 Task: Take a screenshot of a thrilling action scene from a movie you are watching in VLC.
Action: Mouse moved to (185, 294)
Screenshot: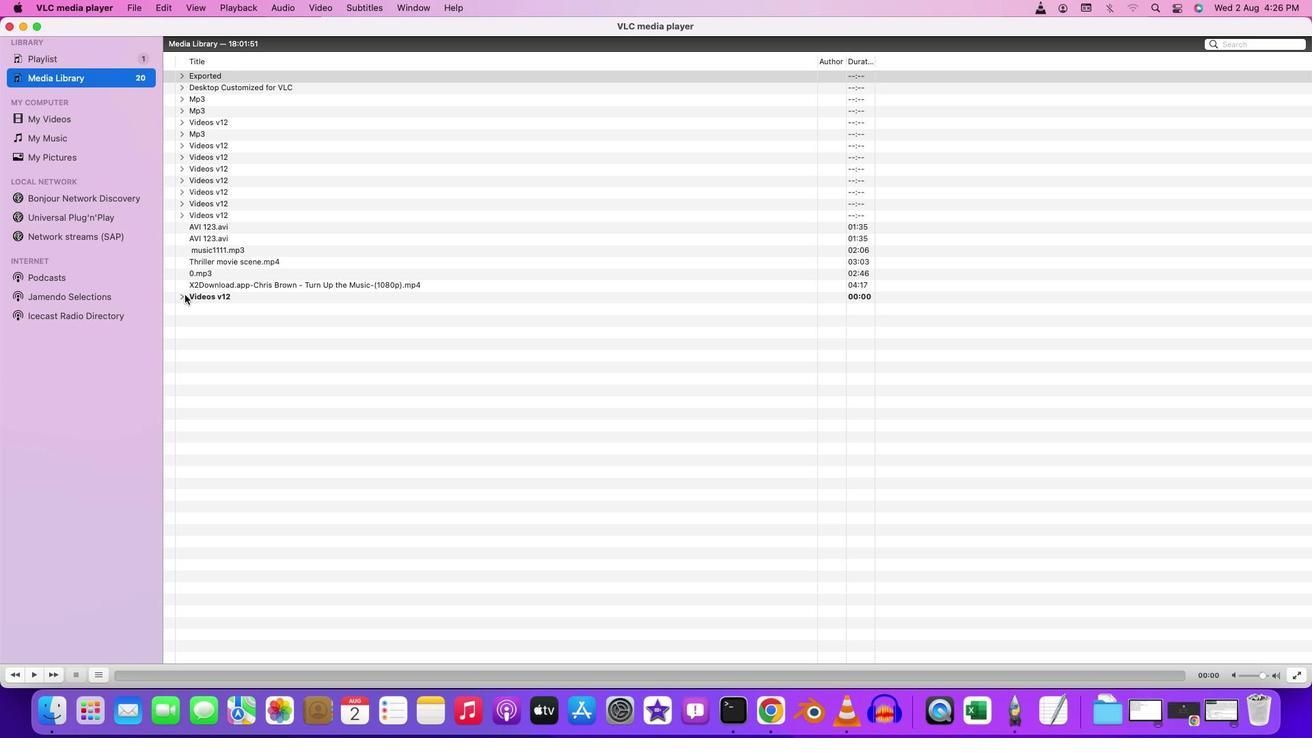 
Action: Mouse pressed left at (185, 294)
Screenshot: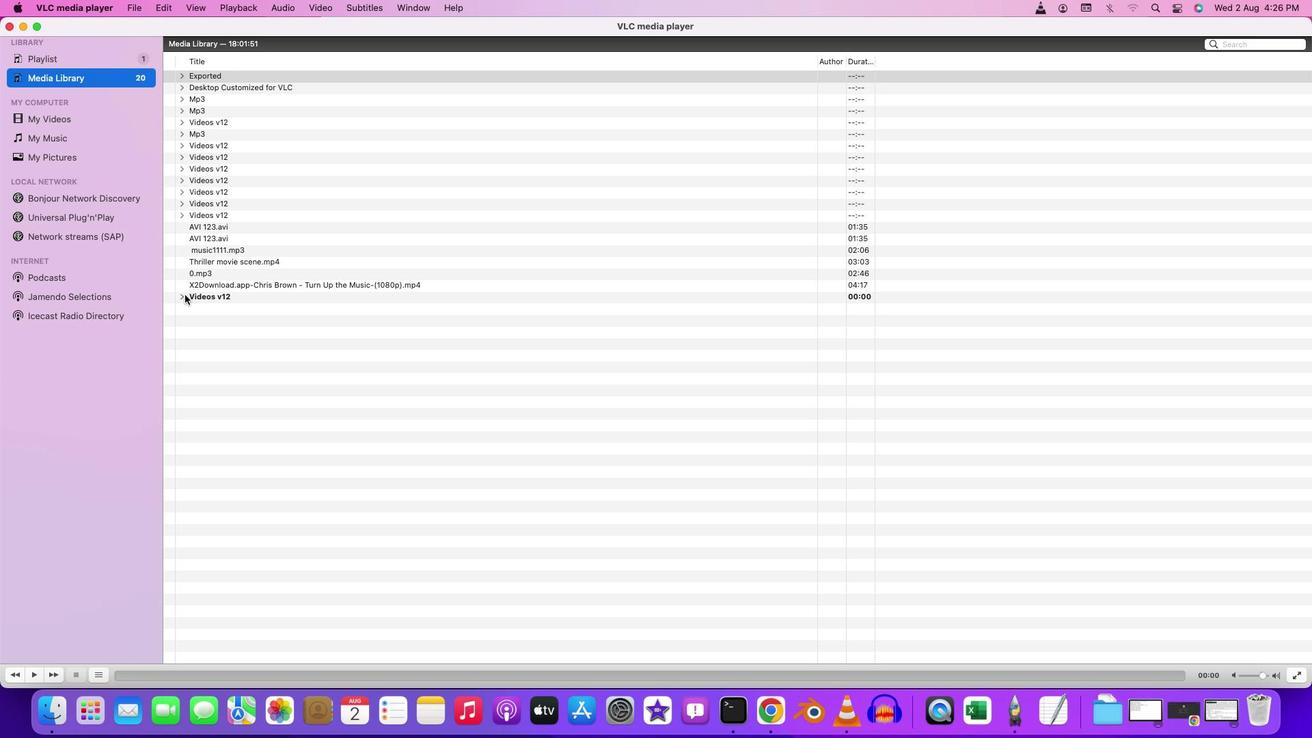 
Action: Mouse moved to (183, 294)
Screenshot: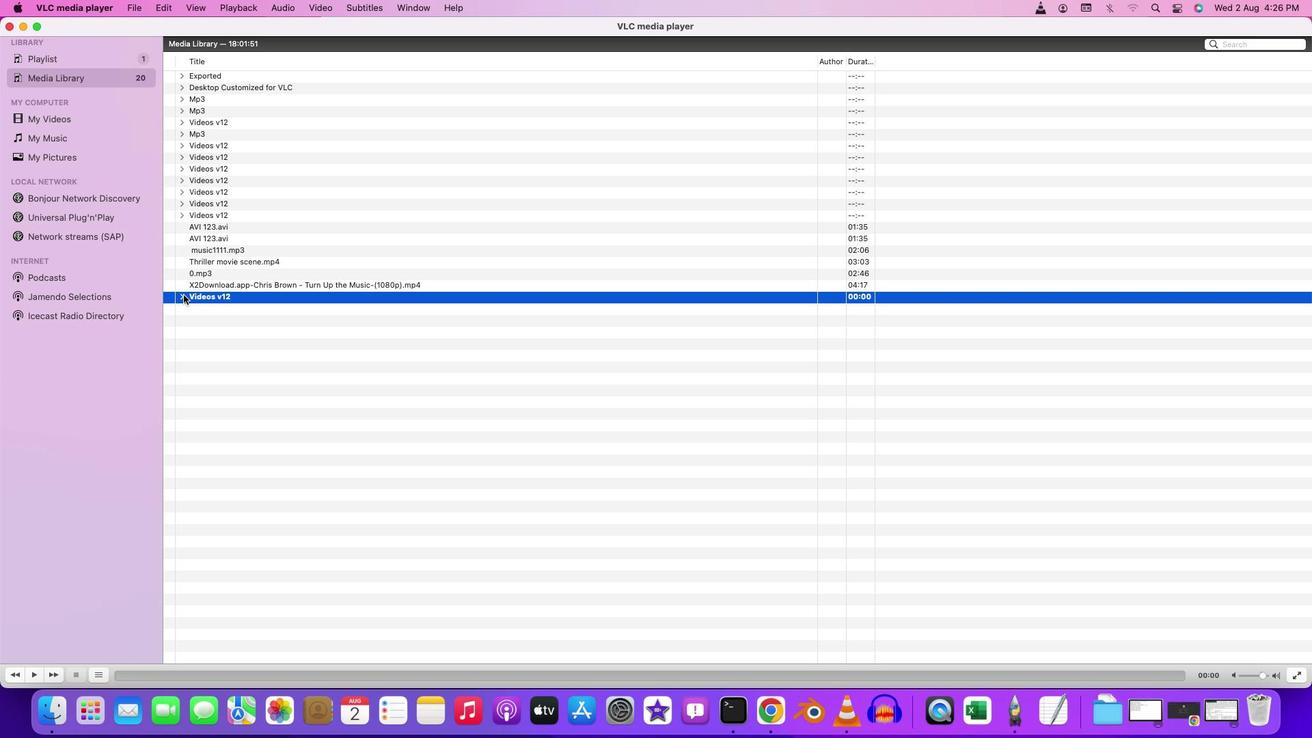 
Action: Mouse pressed left at (183, 294)
Screenshot: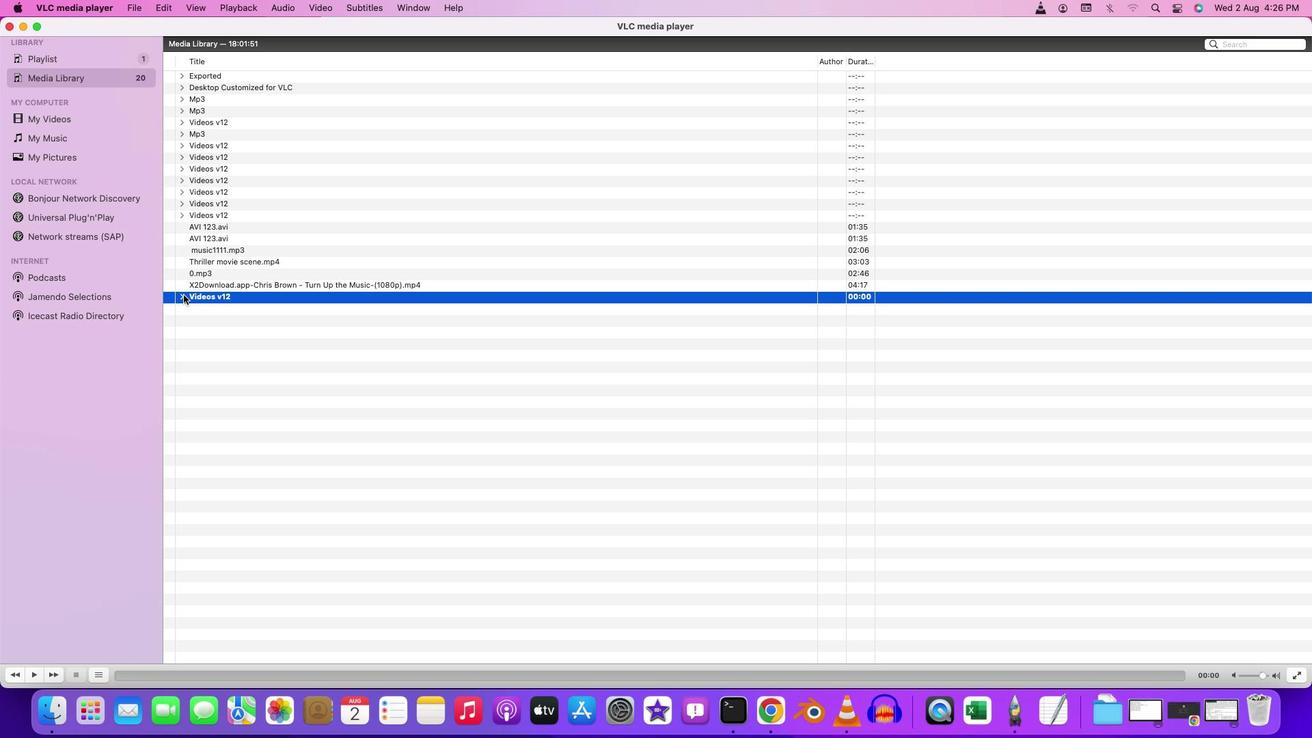
Action: Mouse moved to (657, 416)
Screenshot: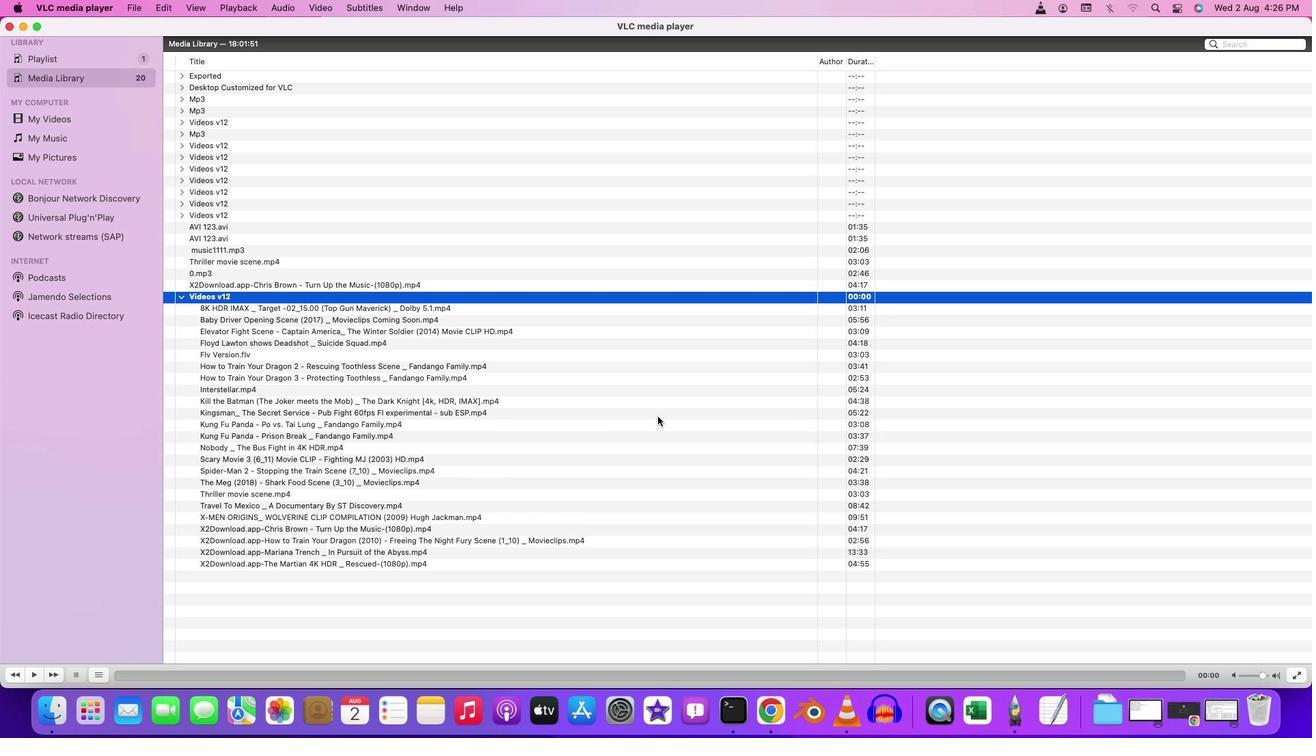 
Action: Mouse pressed left at (657, 416)
Screenshot: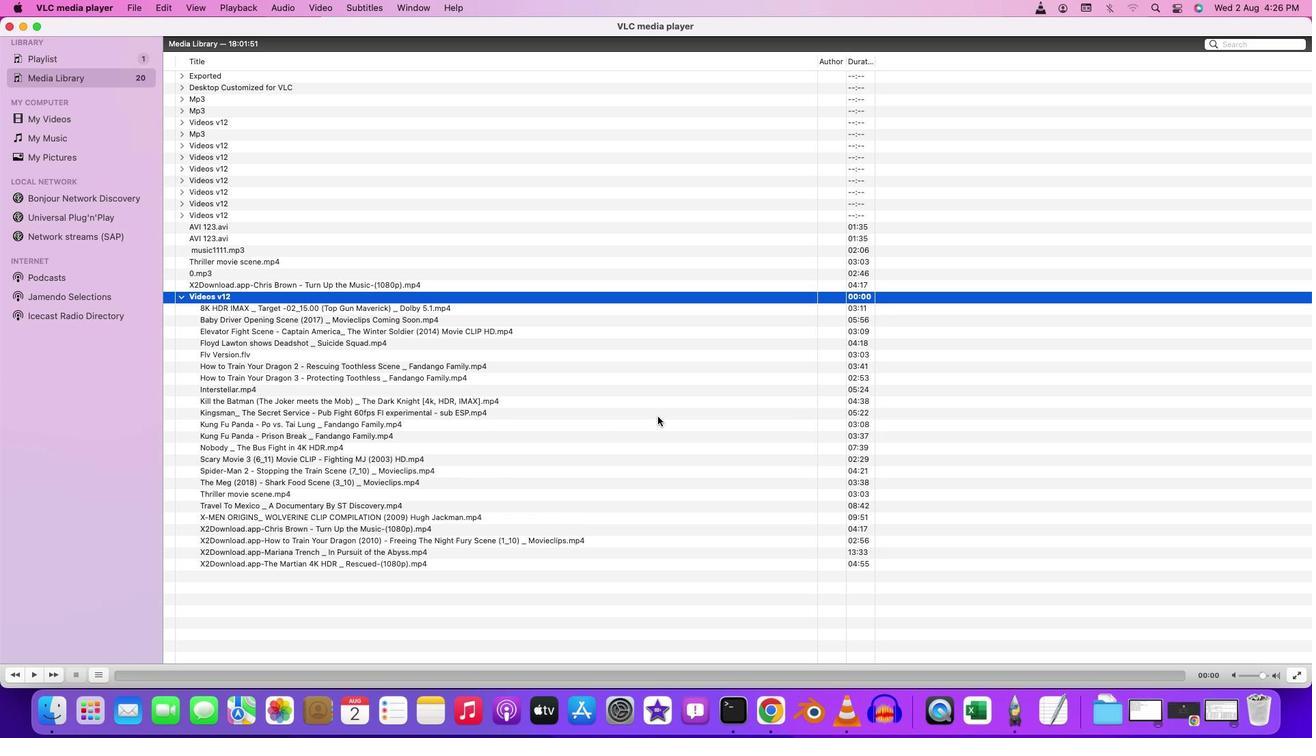 
Action: Mouse moved to (411, 413)
Screenshot: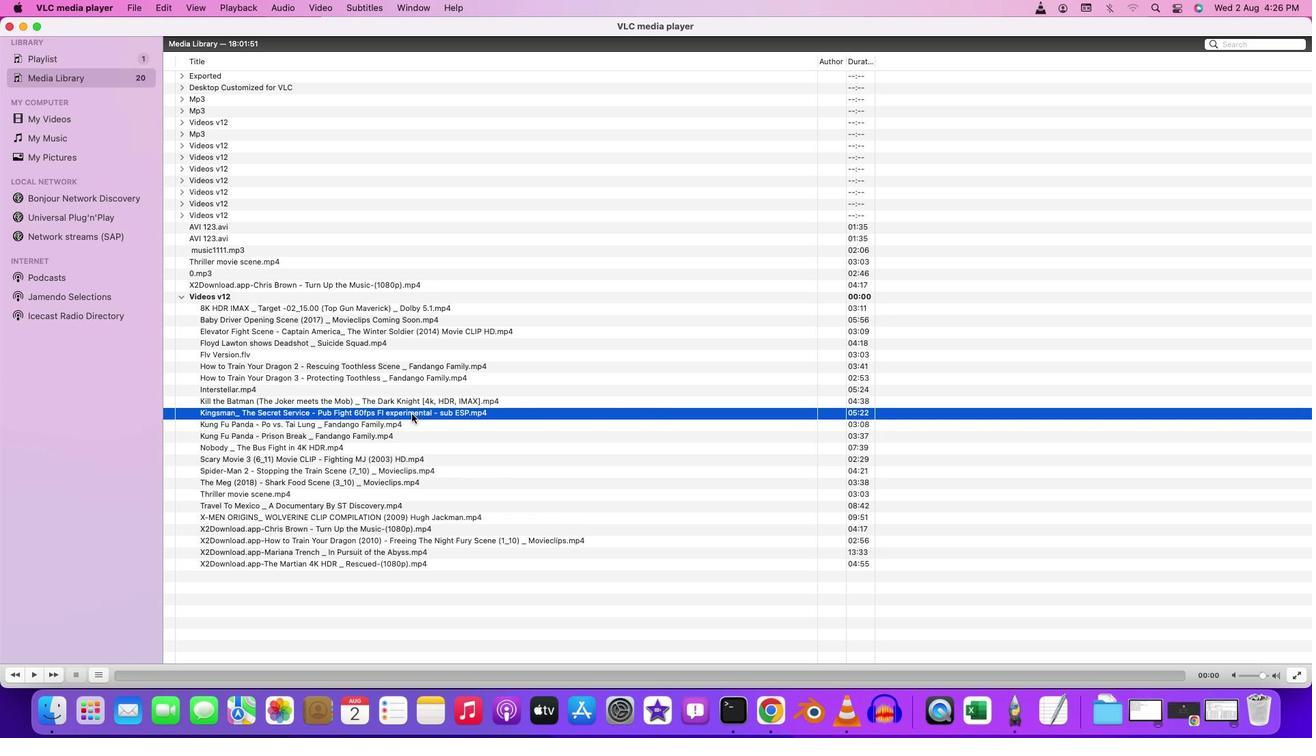 
Action: Mouse pressed left at (411, 413)
Screenshot: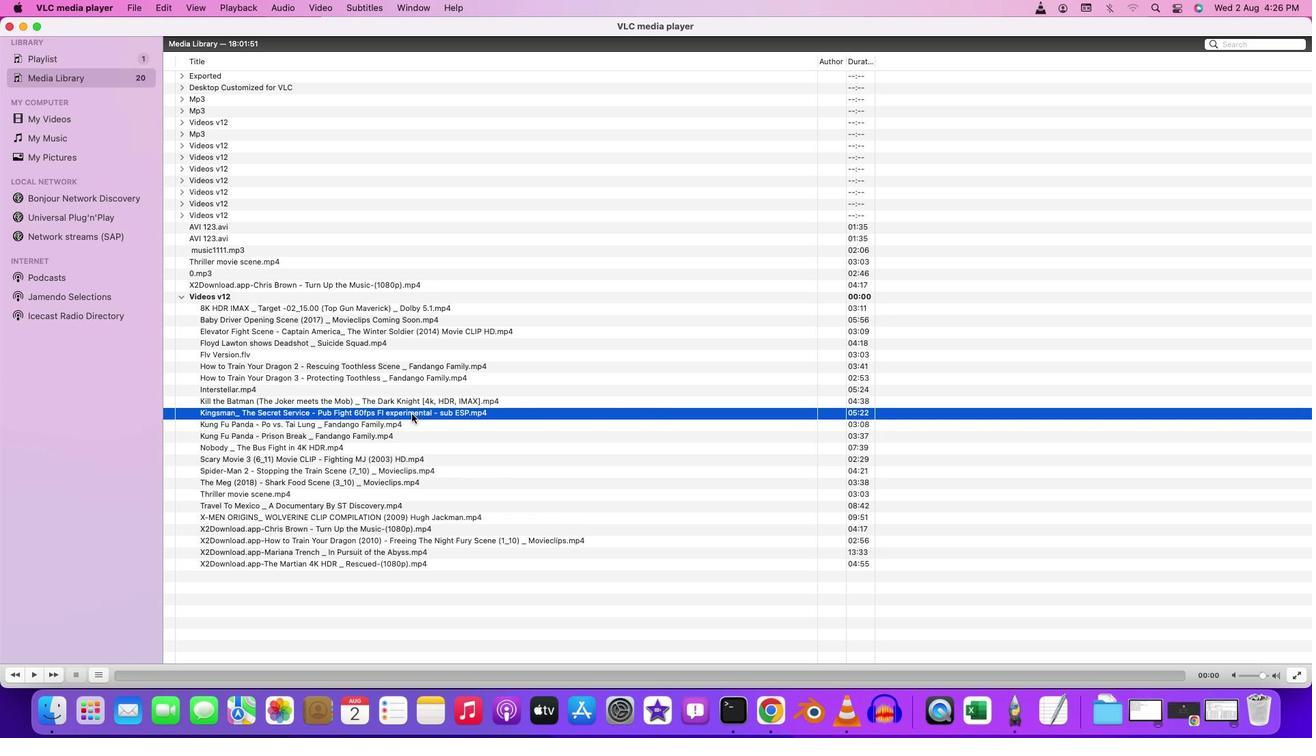
Action: Mouse pressed left at (411, 413)
Screenshot: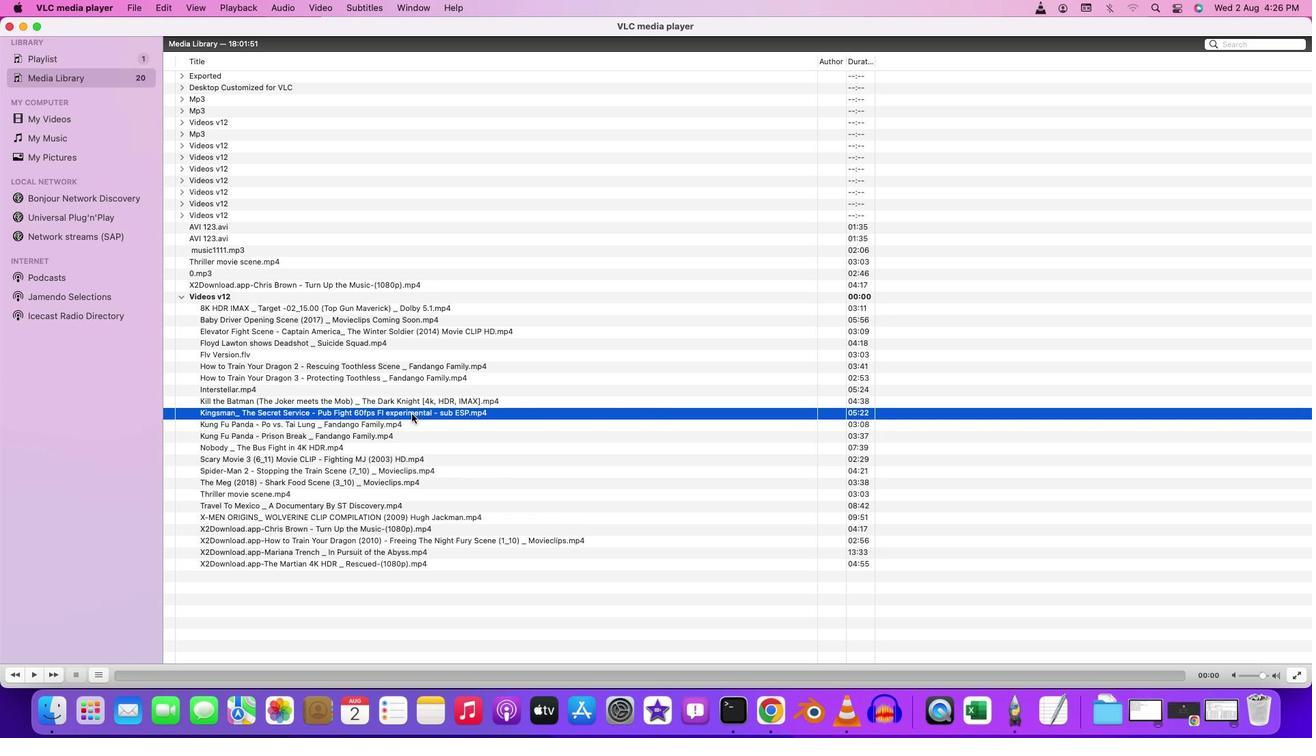 
Action: Mouse moved to (406, 334)
Screenshot: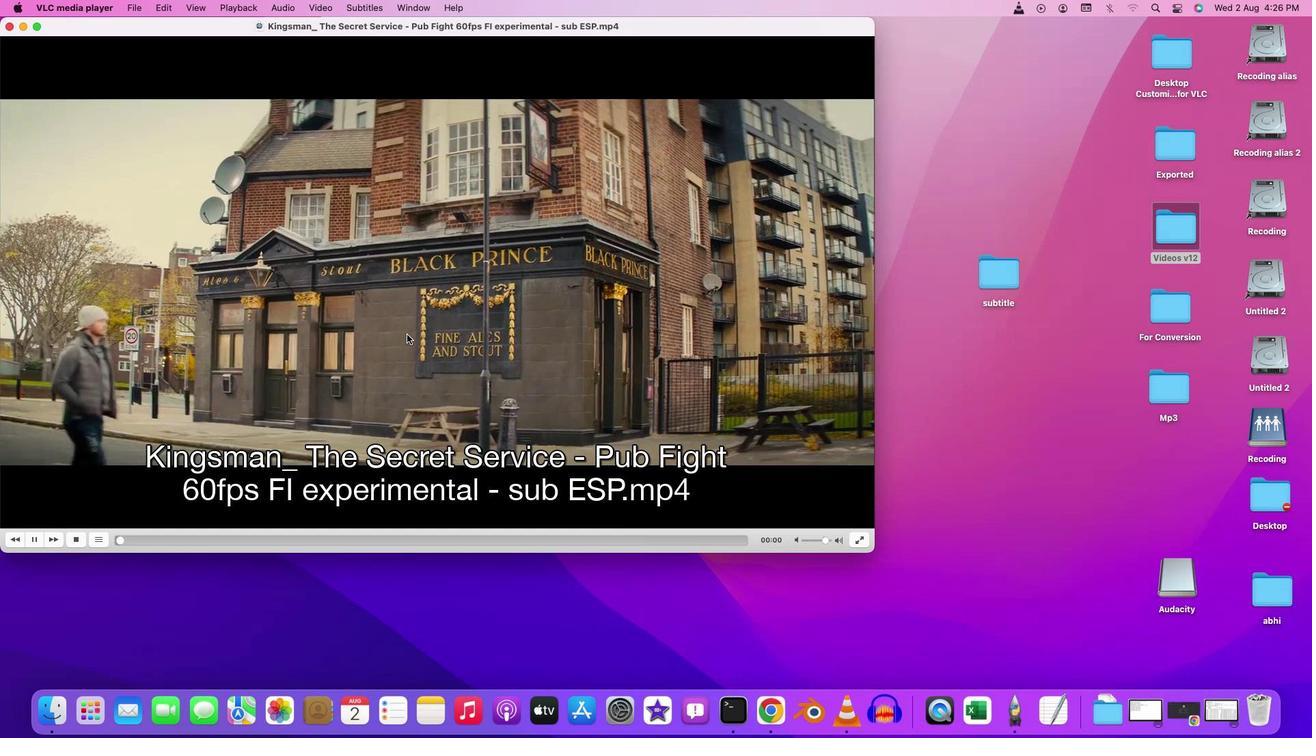 
Action: Mouse pressed left at (406, 334)
Screenshot: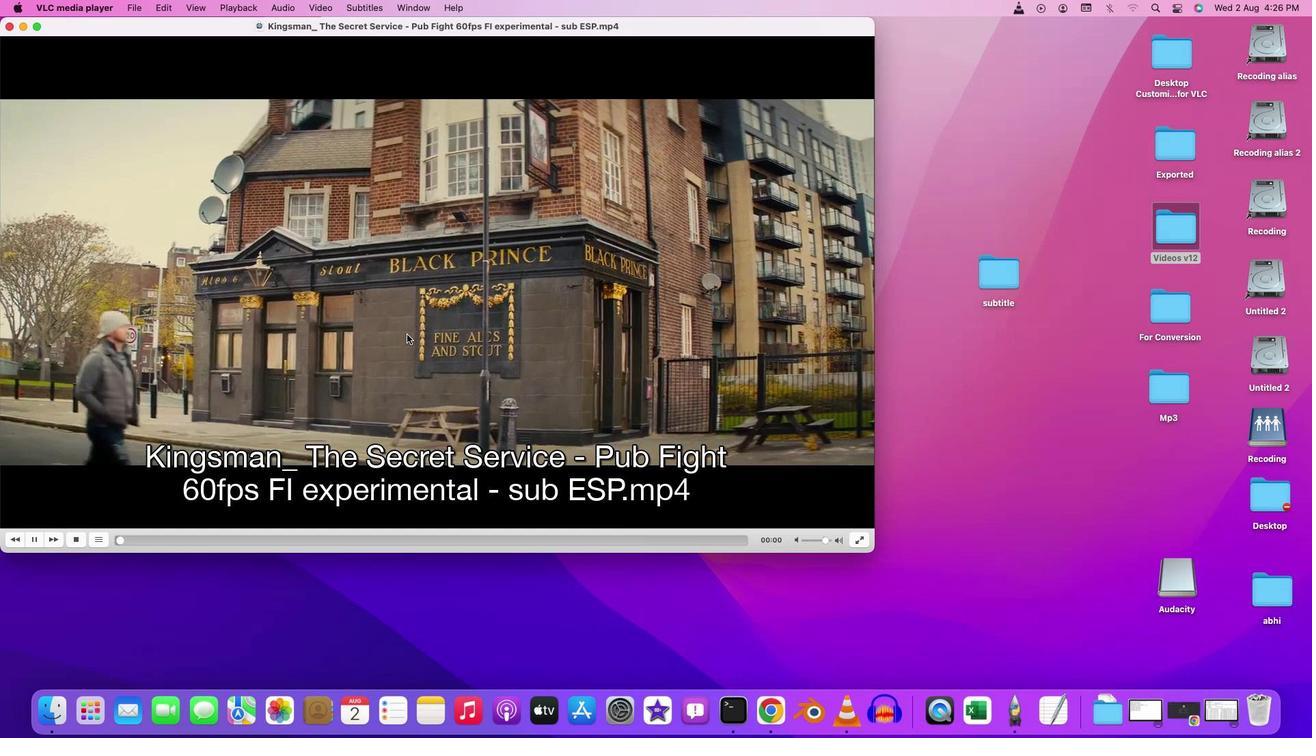 
Action: Mouse pressed left at (406, 334)
Screenshot: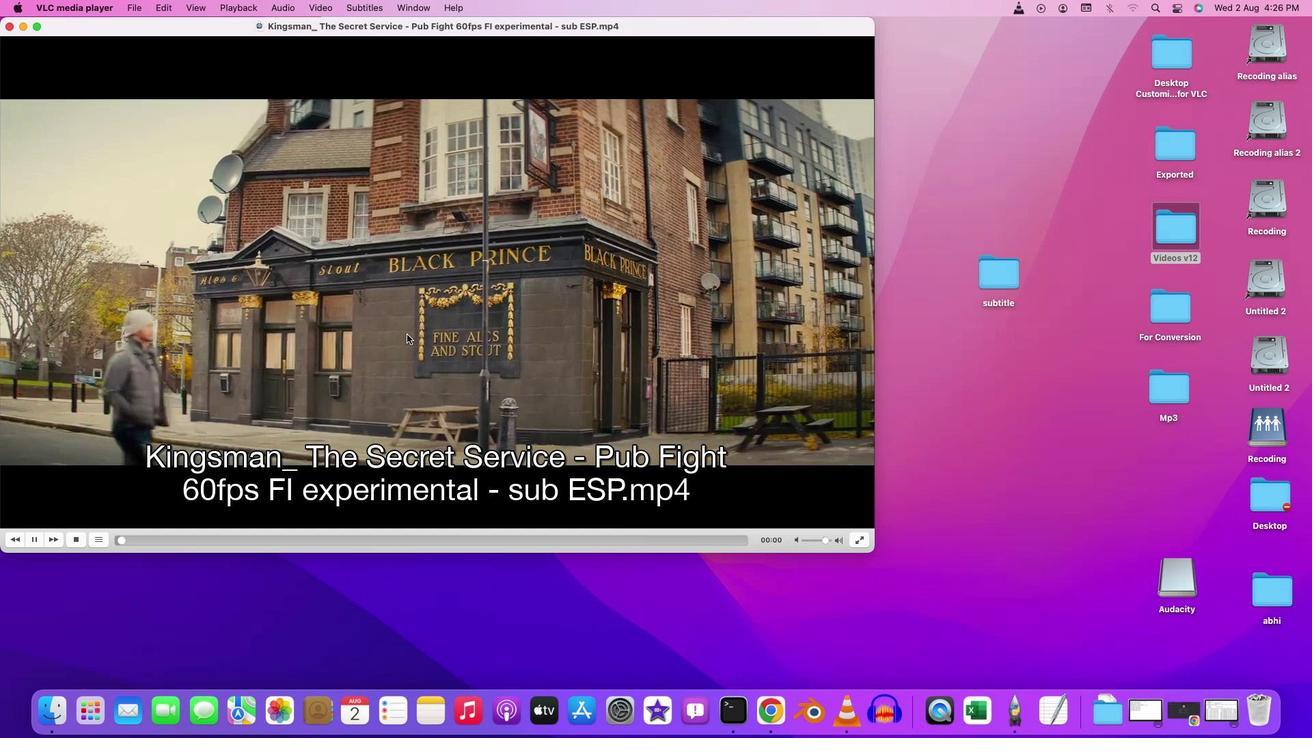 
Action: Mouse moved to (329, 5)
Screenshot: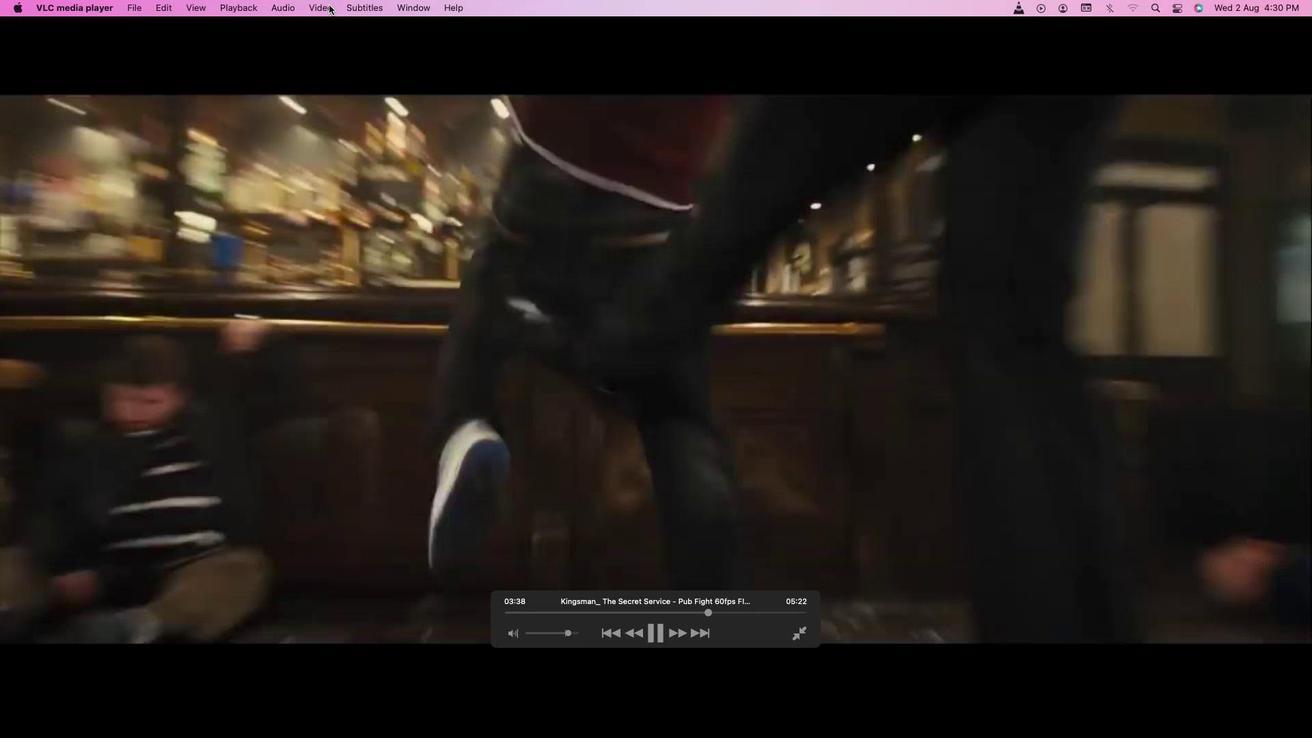 
Action: Mouse pressed left at (329, 5)
Screenshot: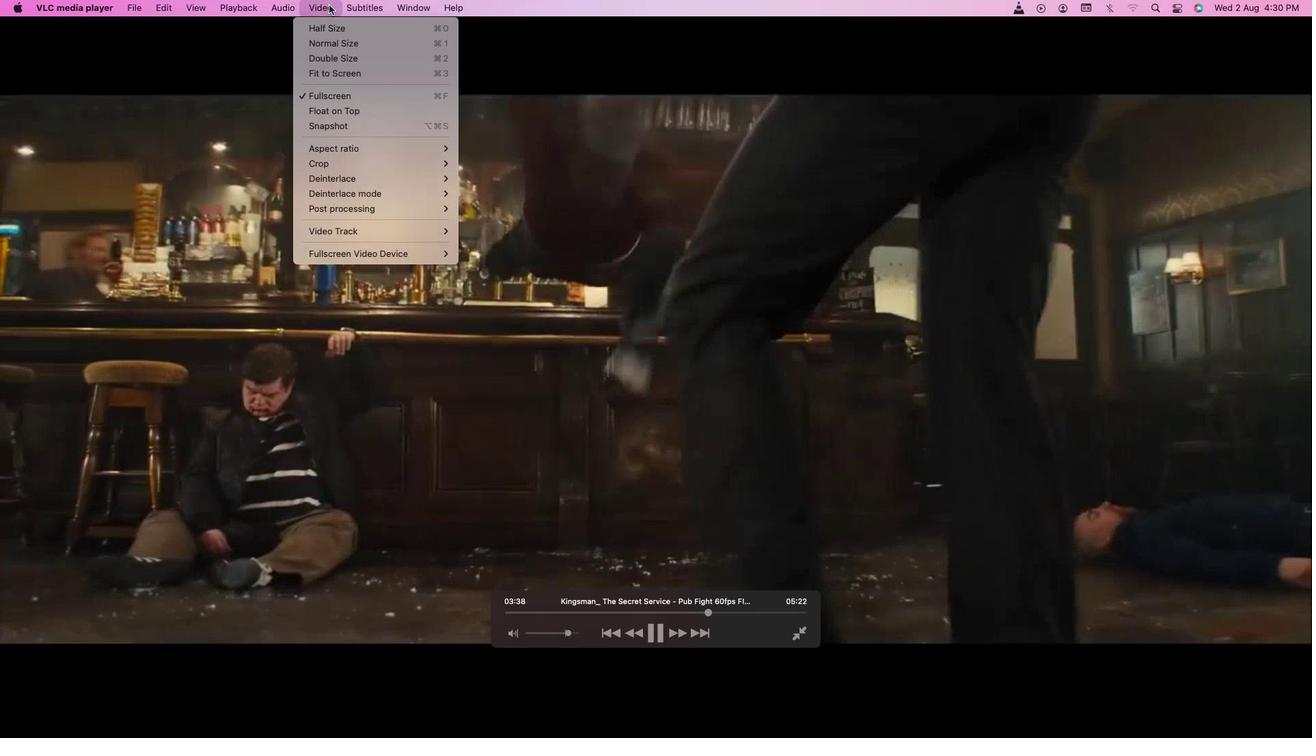 
Action: Mouse moved to (344, 129)
Screenshot: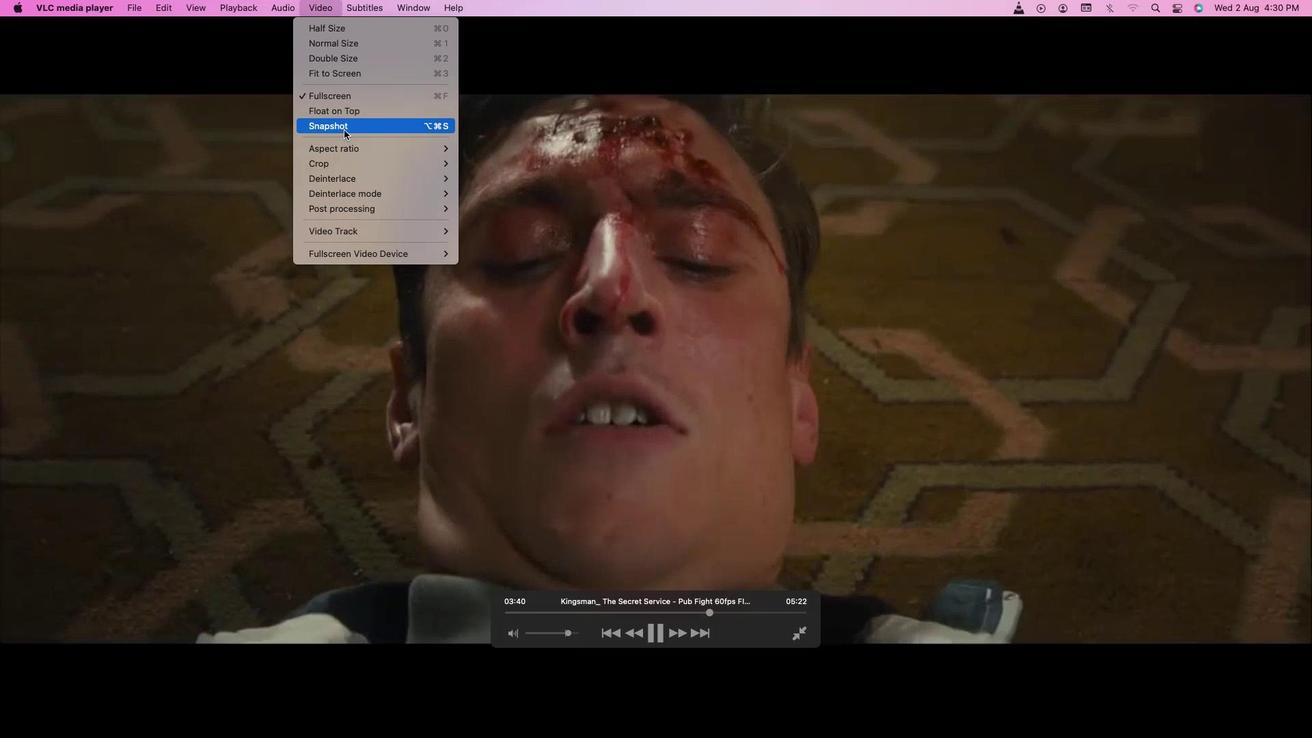 
Action: Mouse pressed left at (344, 129)
Screenshot: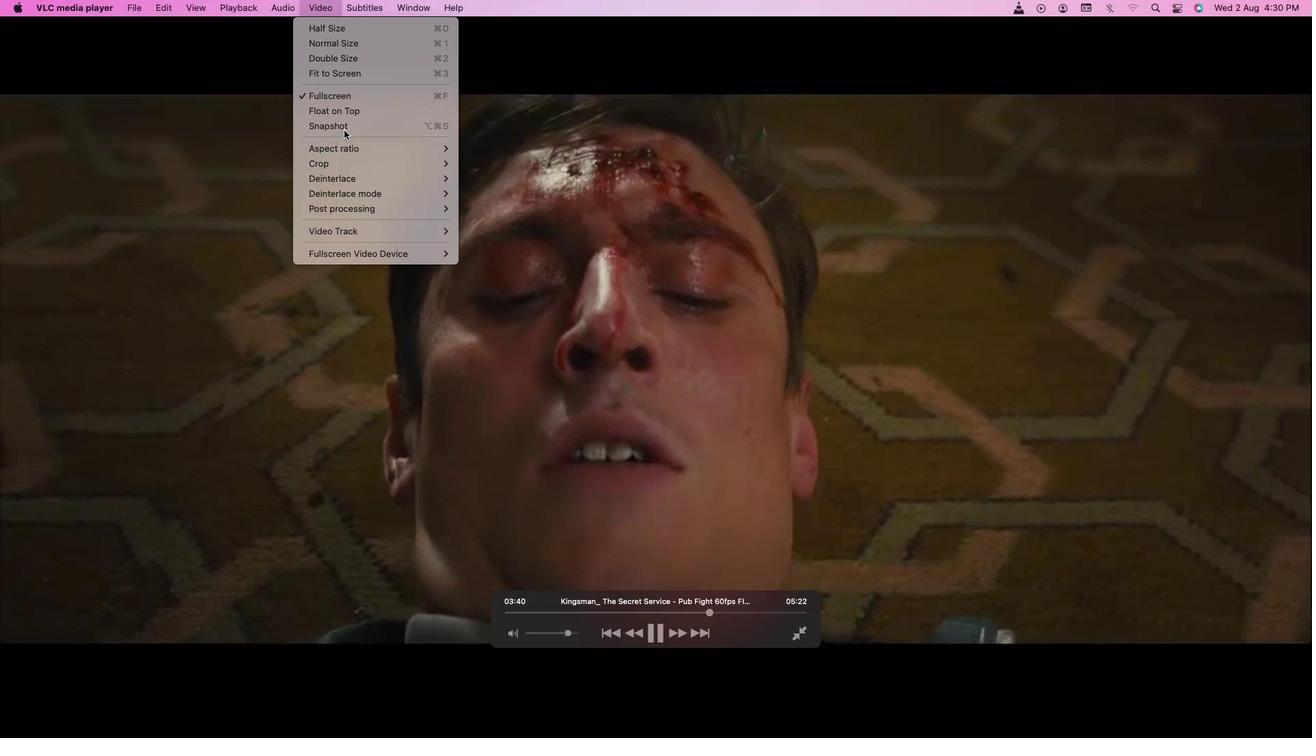 
Action: Mouse moved to (654, 632)
Screenshot: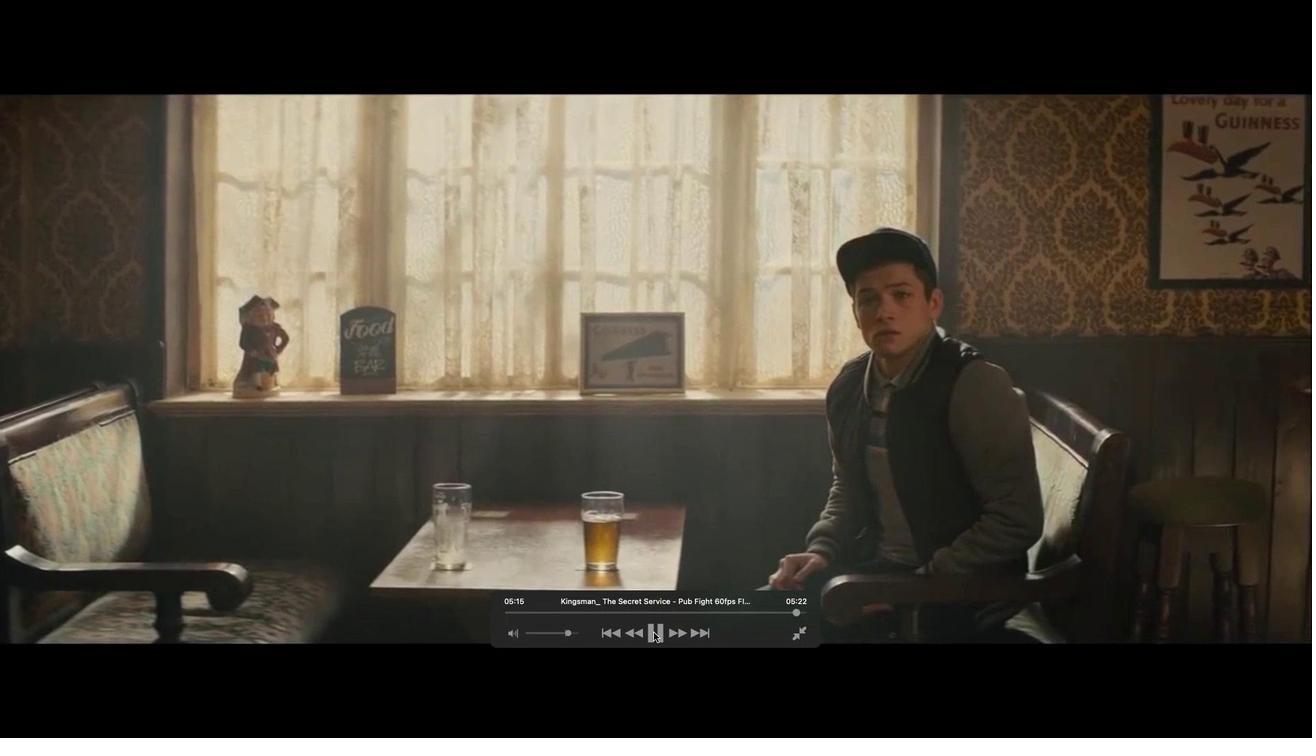 
Action: Mouse pressed left at (654, 632)
Screenshot: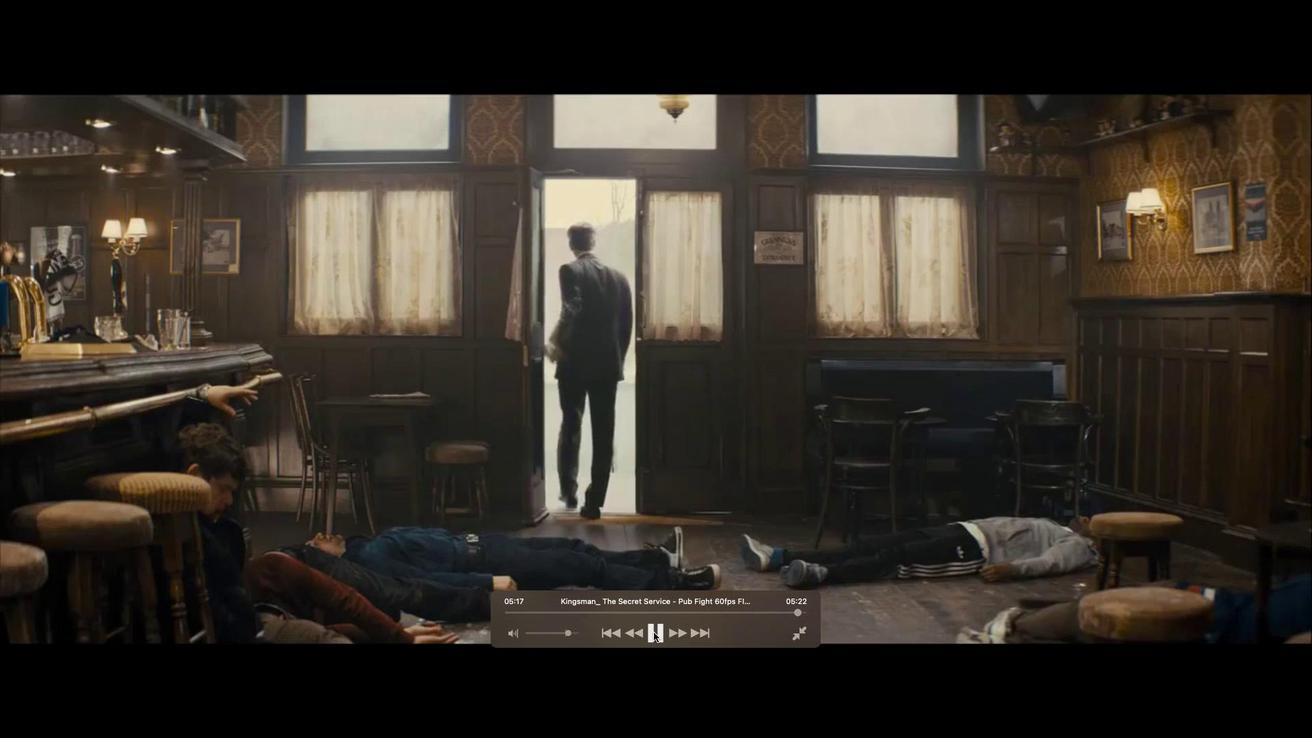 
Action: Mouse pressed left at (654, 632)
Screenshot: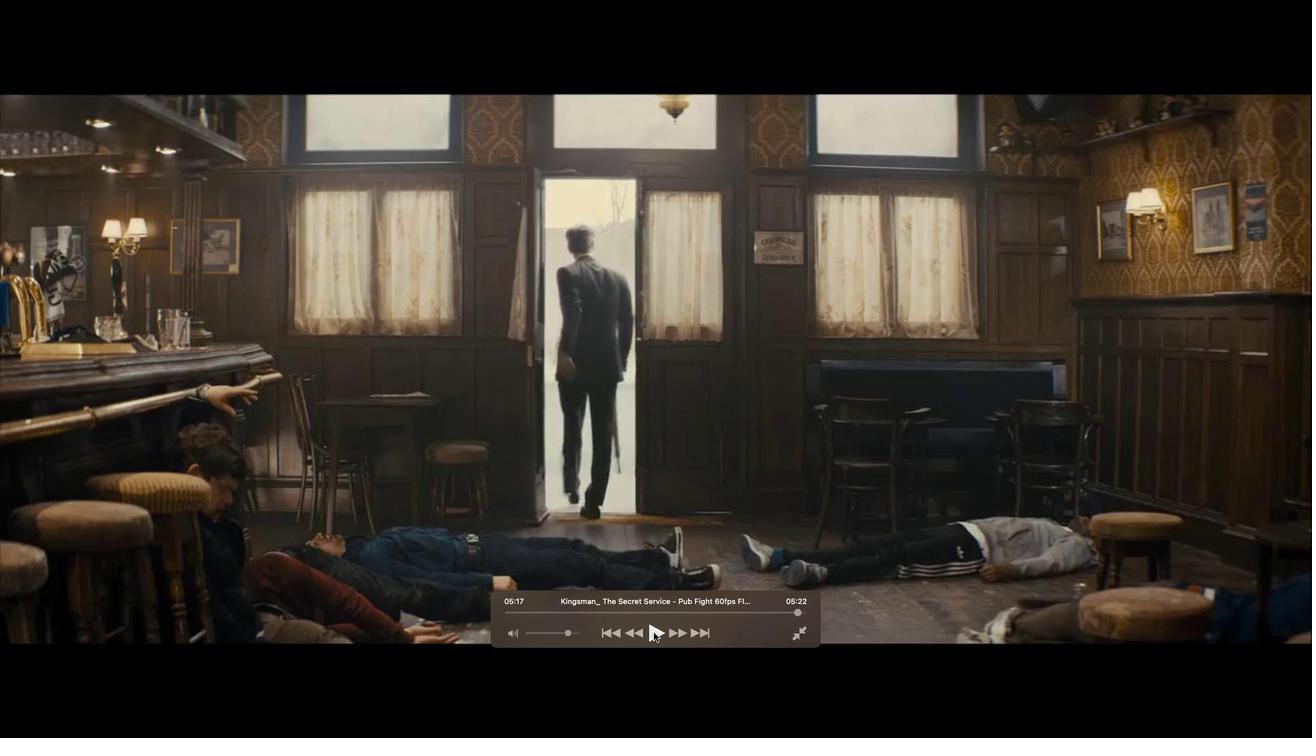 
Action: Mouse moved to (654, 633)
Screenshot: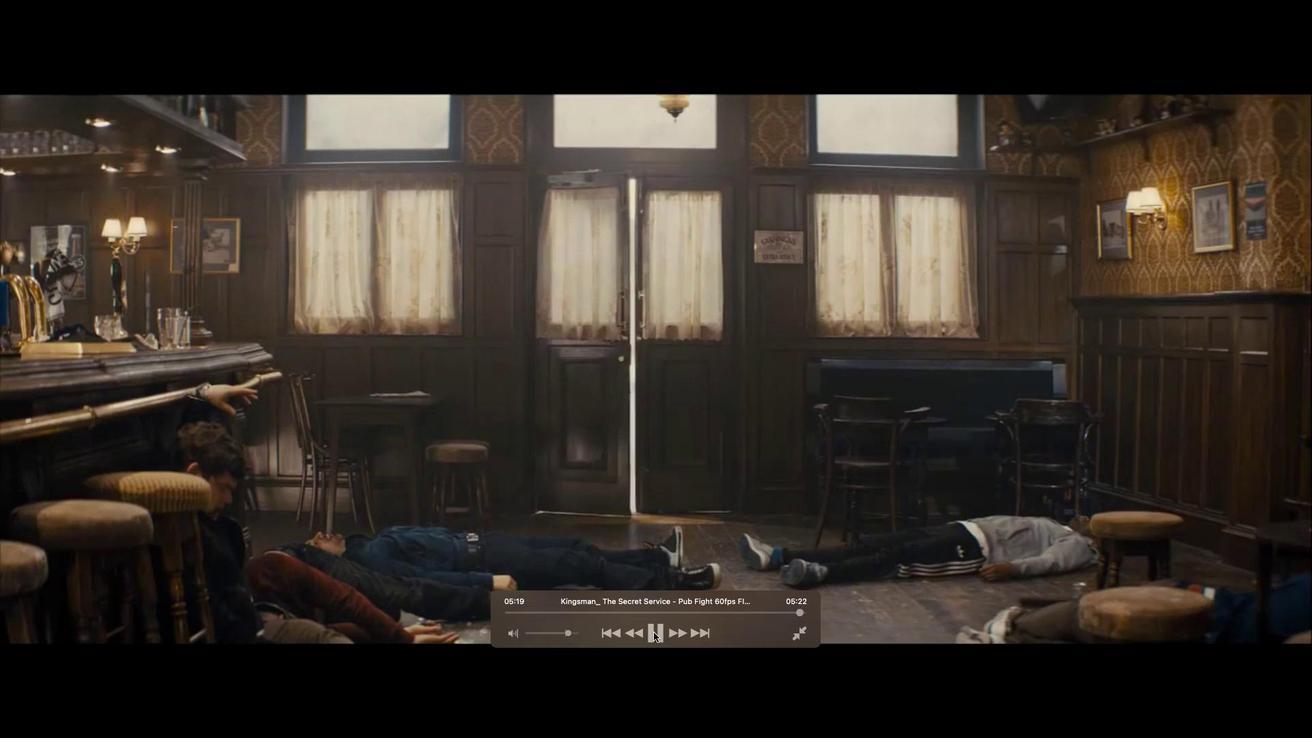 
Action: Mouse pressed left at (654, 633)
Screenshot: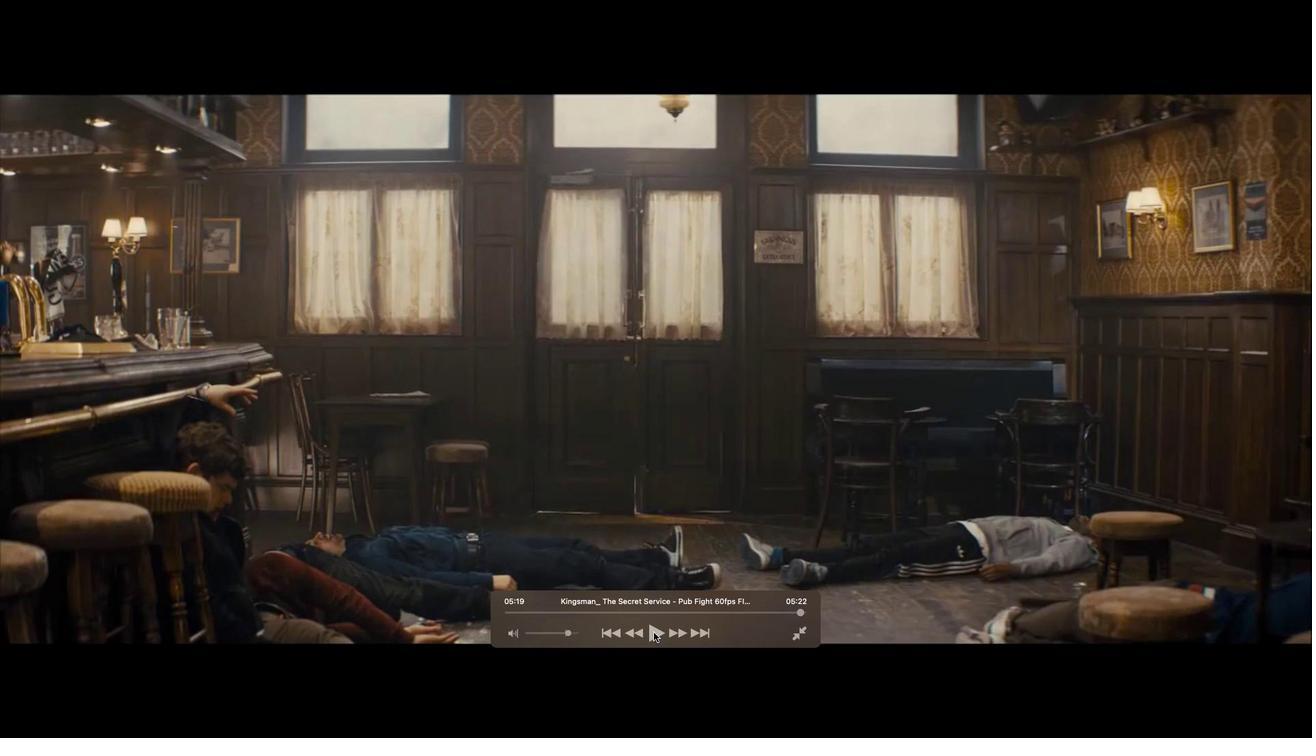 
